 Task: Add Saavy Naturals Tahitian Vanilla Bath Bomb 2 Pack to the cart.
Action: Mouse moved to (771, 308)
Screenshot: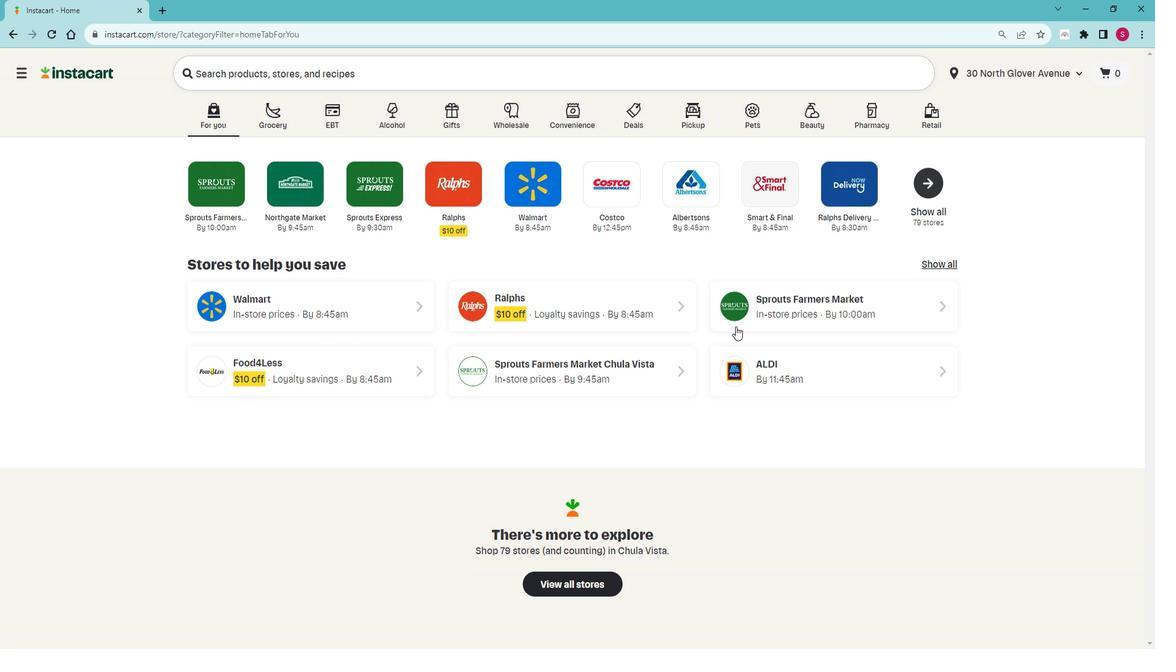 
Action: Mouse pressed left at (771, 308)
Screenshot: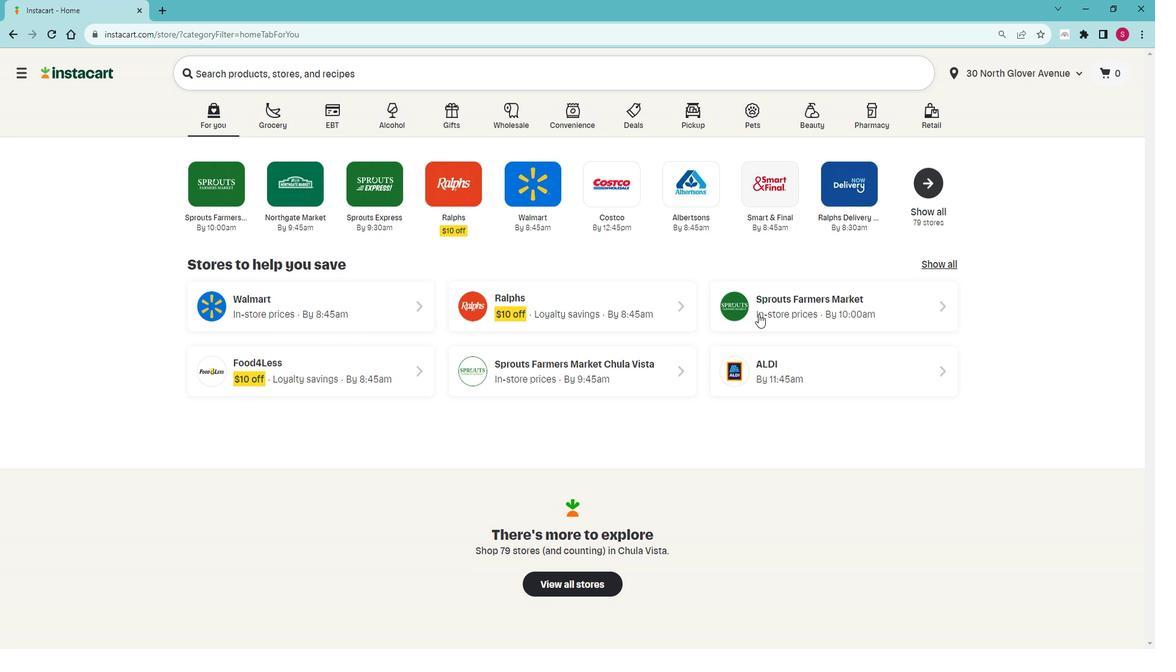 
Action: Mouse moved to (63, 464)
Screenshot: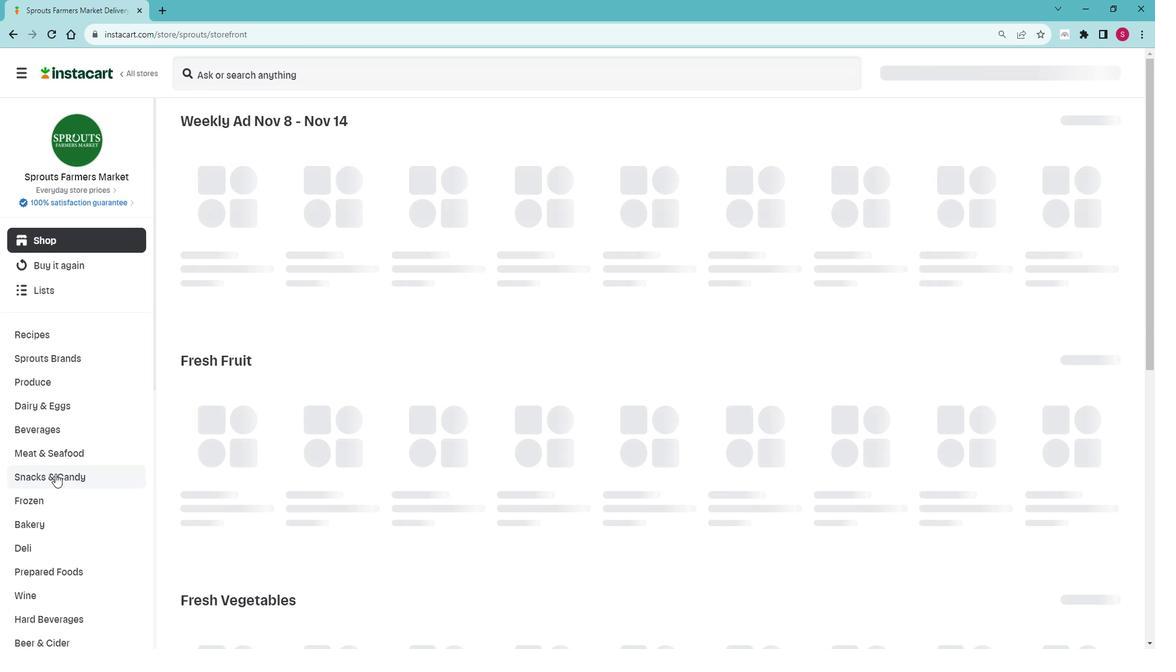 
Action: Mouse scrolled (63, 463) with delta (0, 0)
Screenshot: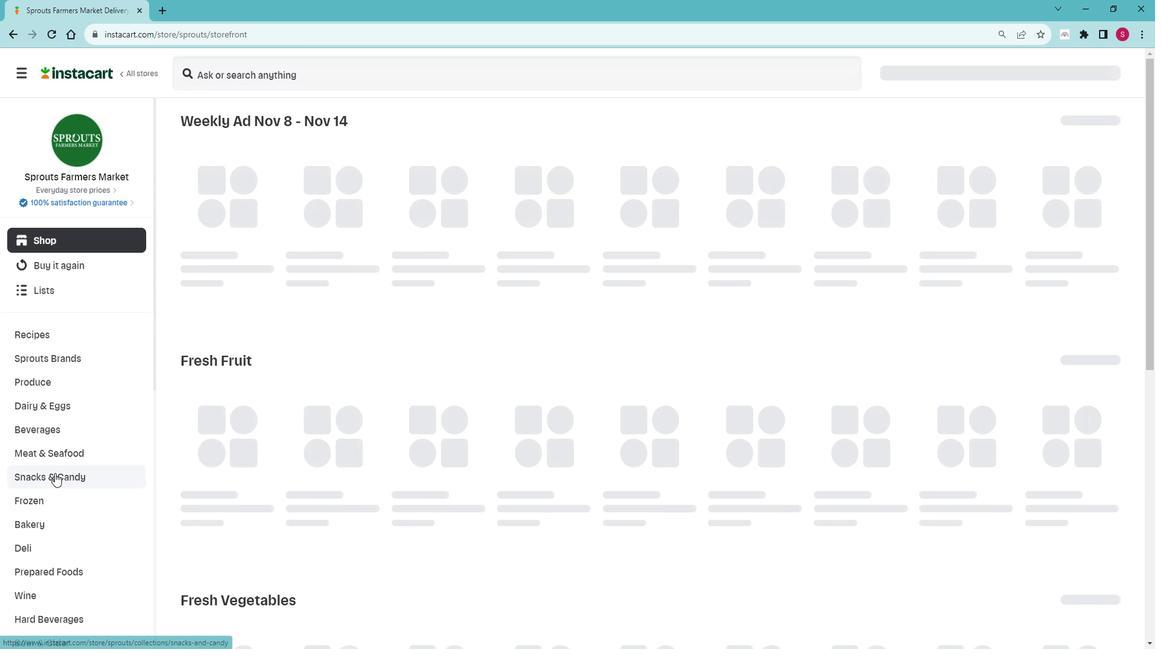 
Action: Mouse scrolled (63, 463) with delta (0, 0)
Screenshot: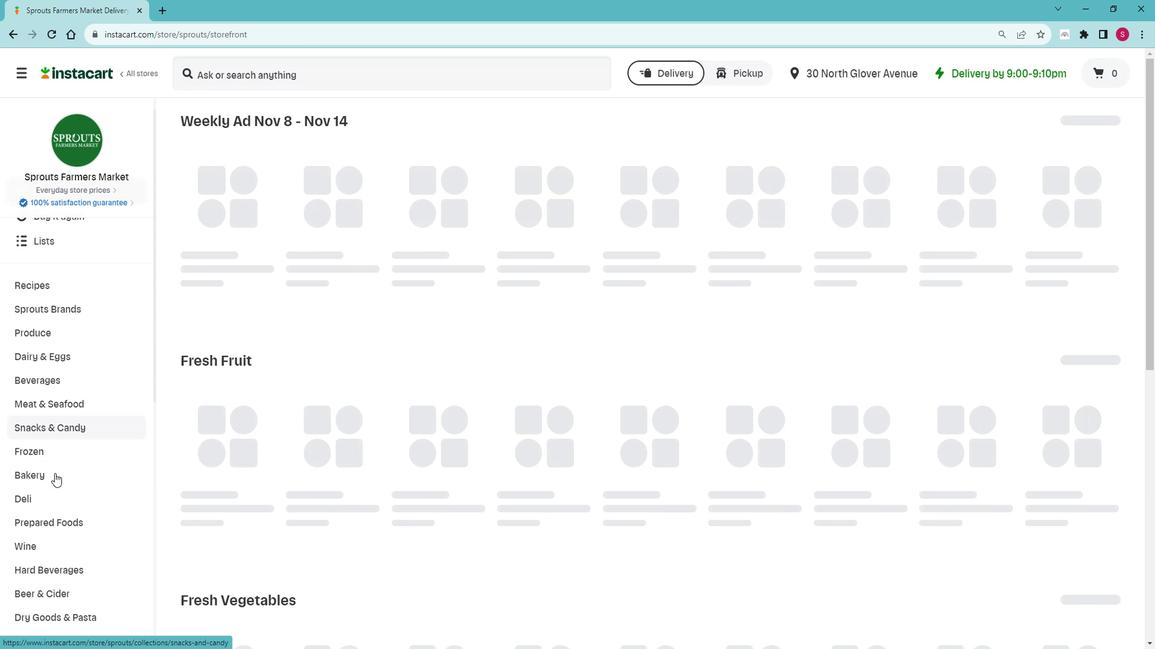 
Action: Mouse scrolled (63, 463) with delta (0, 0)
Screenshot: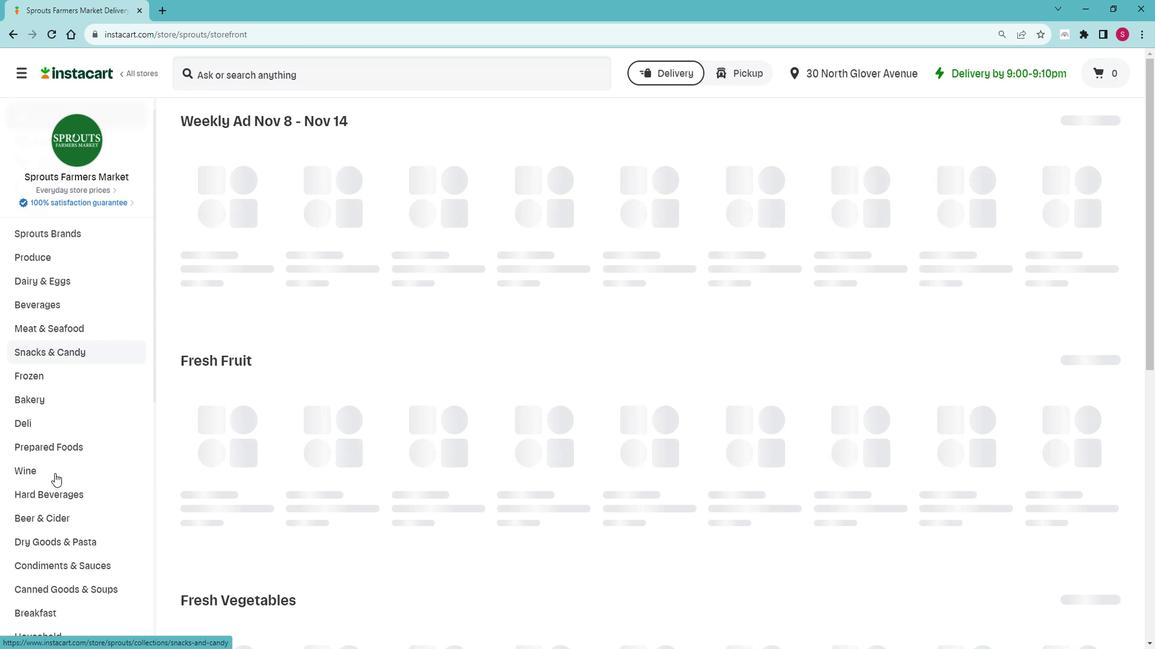 
Action: Mouse scrolled (63, 463) with delta (0, 0)
Screenshot: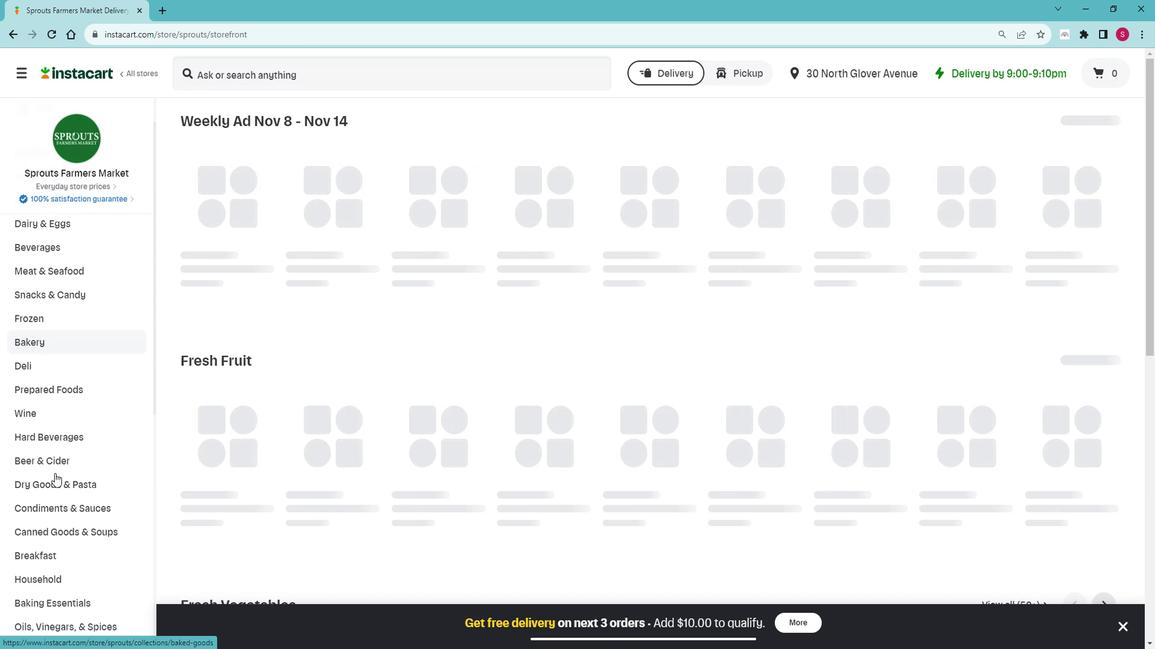 
Action: Mouse scrolled (63, 463) with delta (0, 0)
Screenshot: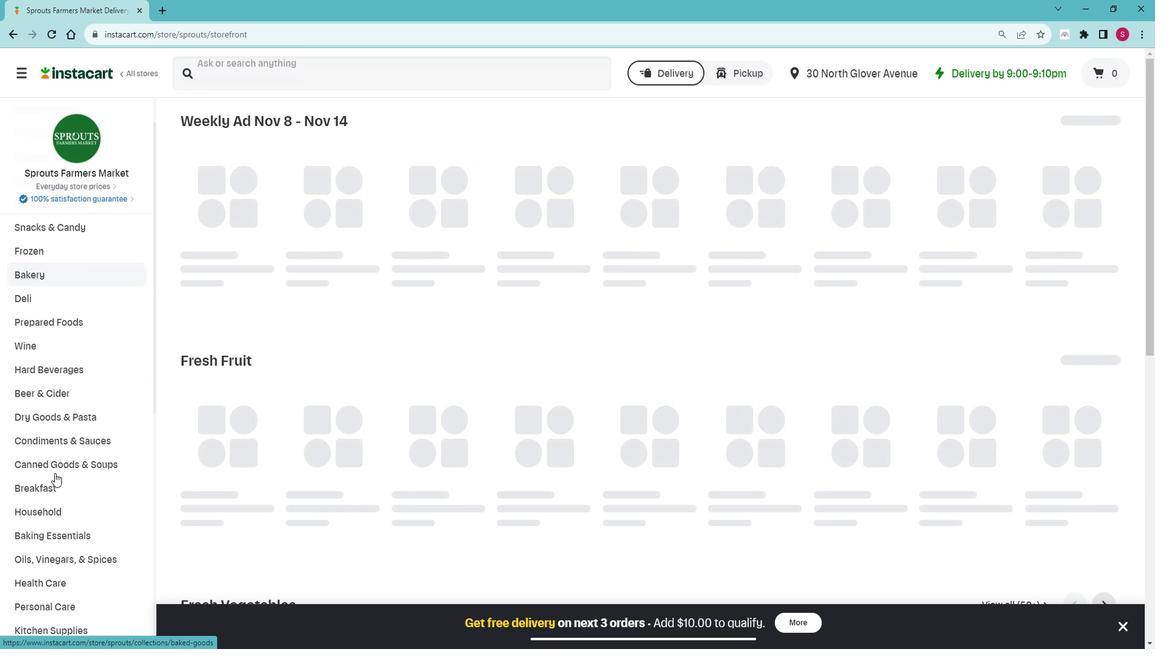 
Action: Mouse scrolled (63, 463) with delta (0, 0)
Screenshot: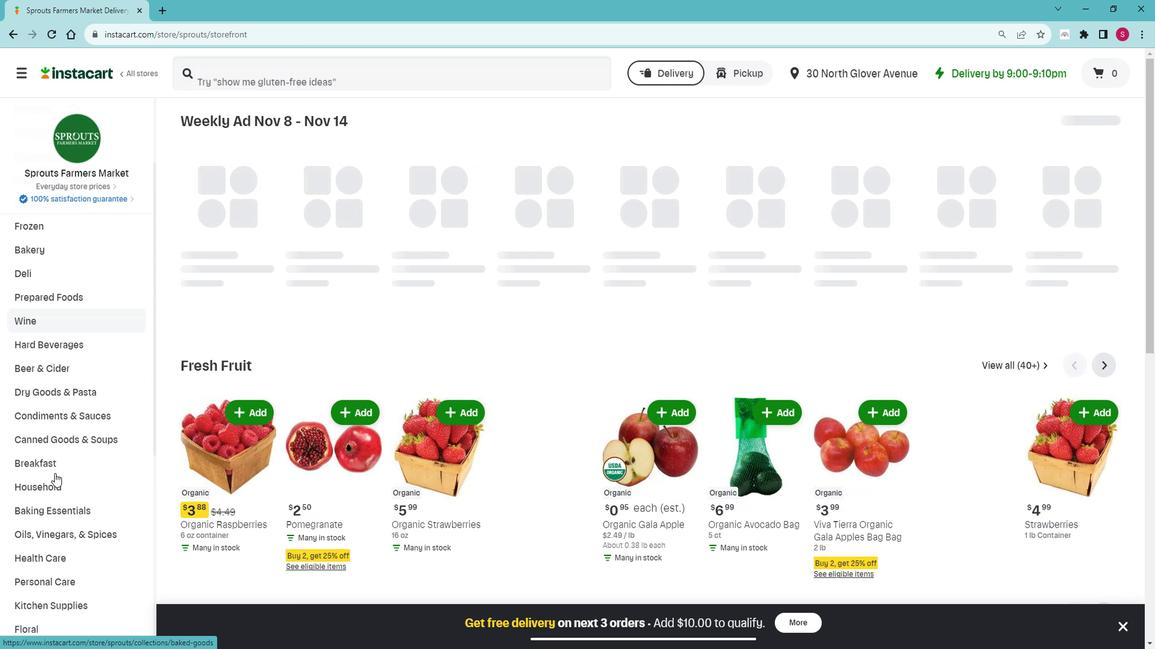
Action: Mouse moved to (68, 471)
Screenshot: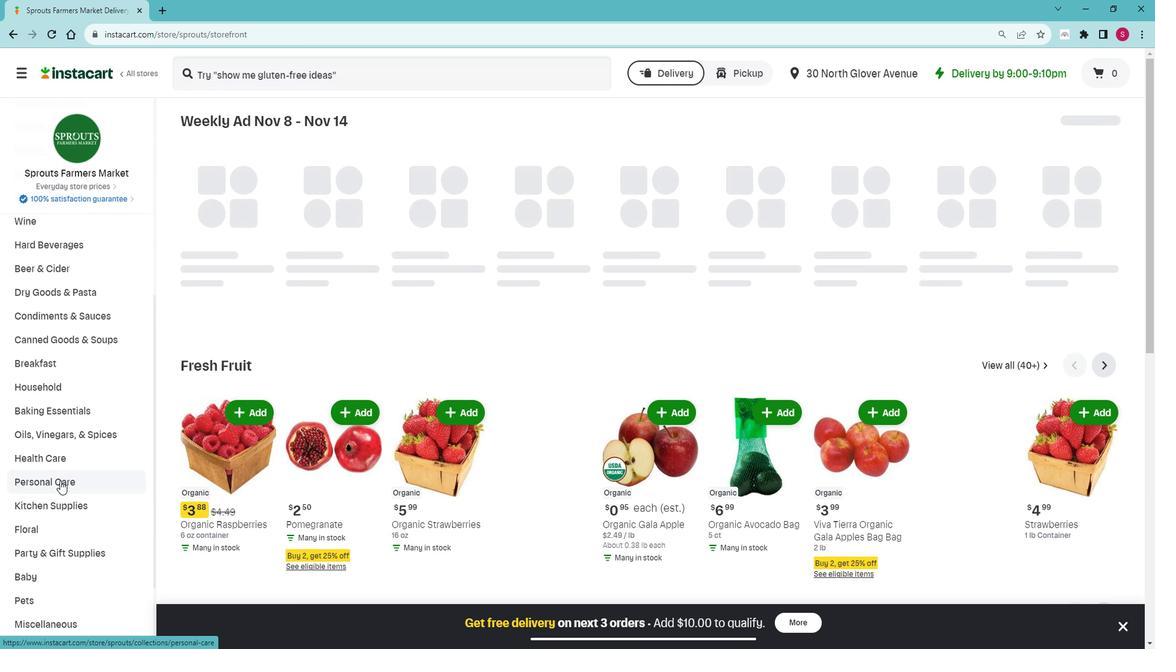 
Action: Mouse pressed left at (68, 471)
Screenshot: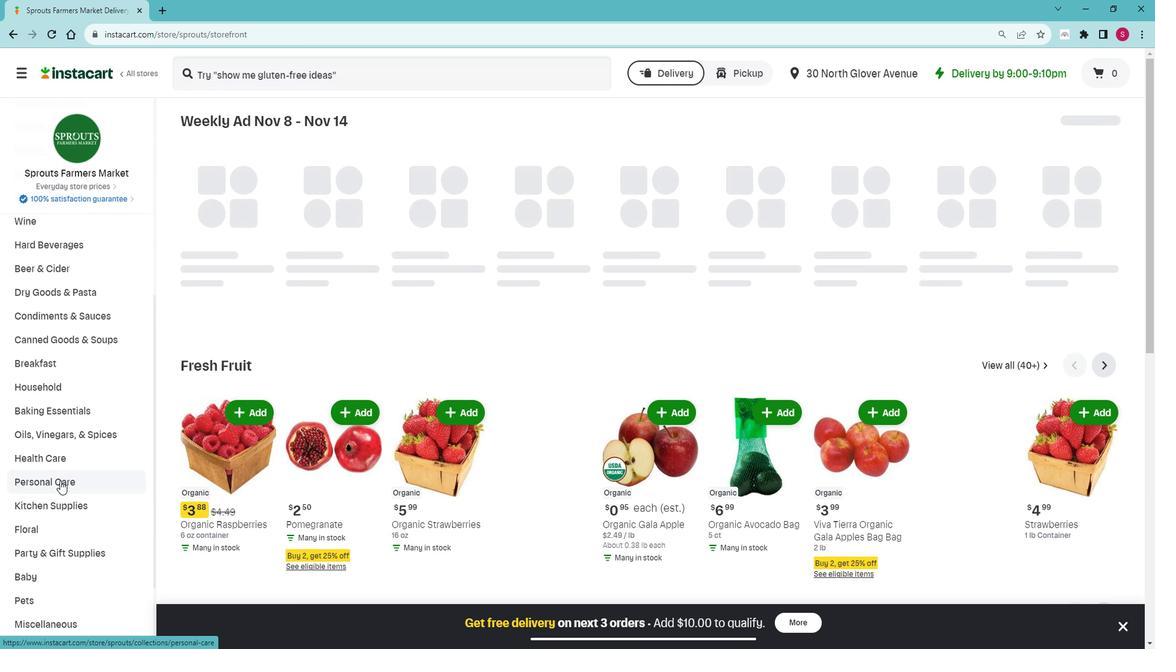 
Action: Mouse moved to (64, 492)
Screenshot: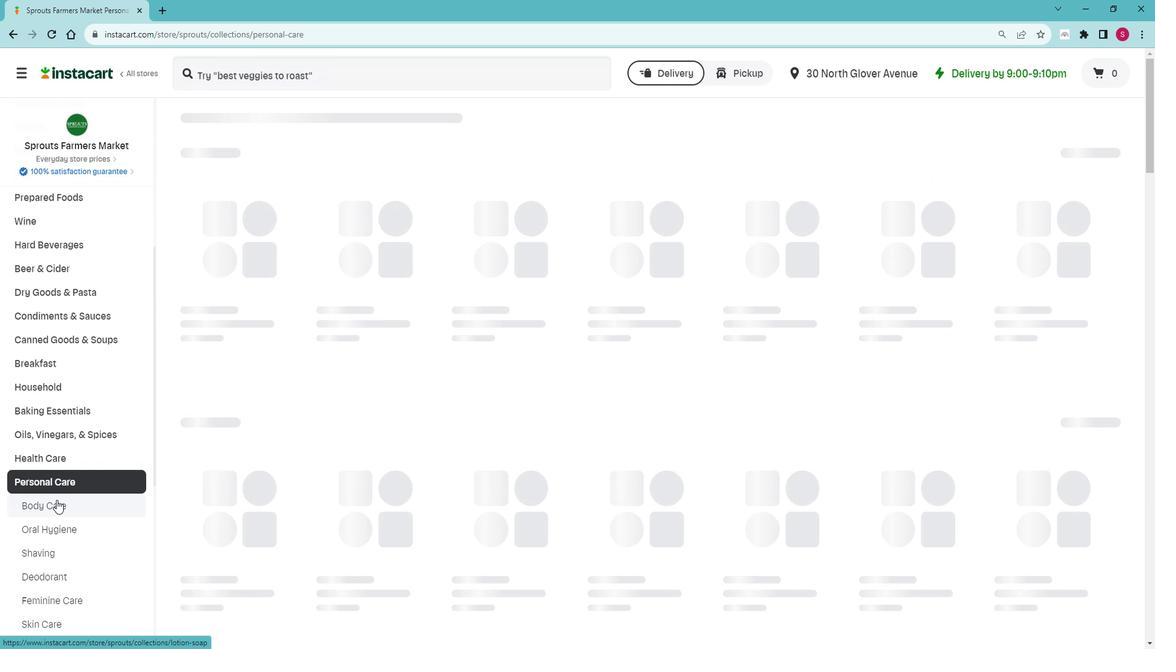 
Action: Mouse pressed left at (64, 492)
Screenshot: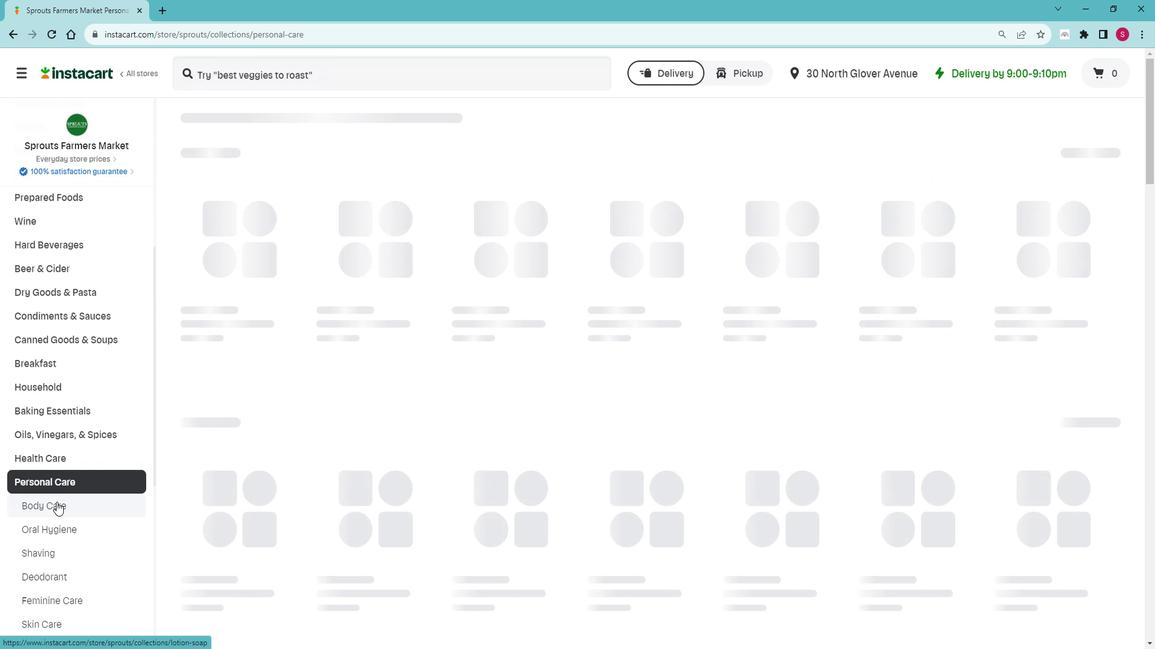 
Action: Mouse moved to (489, 181)
Screenshot: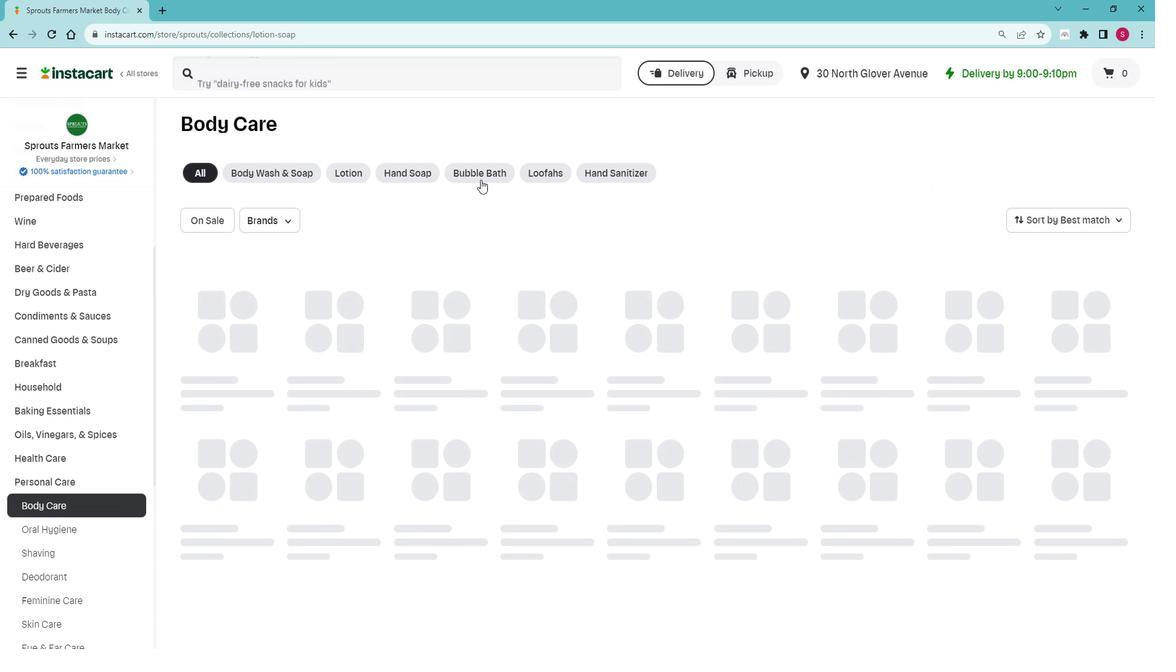 
Action: Mouse pressed left at (489, 181)
Screenshot: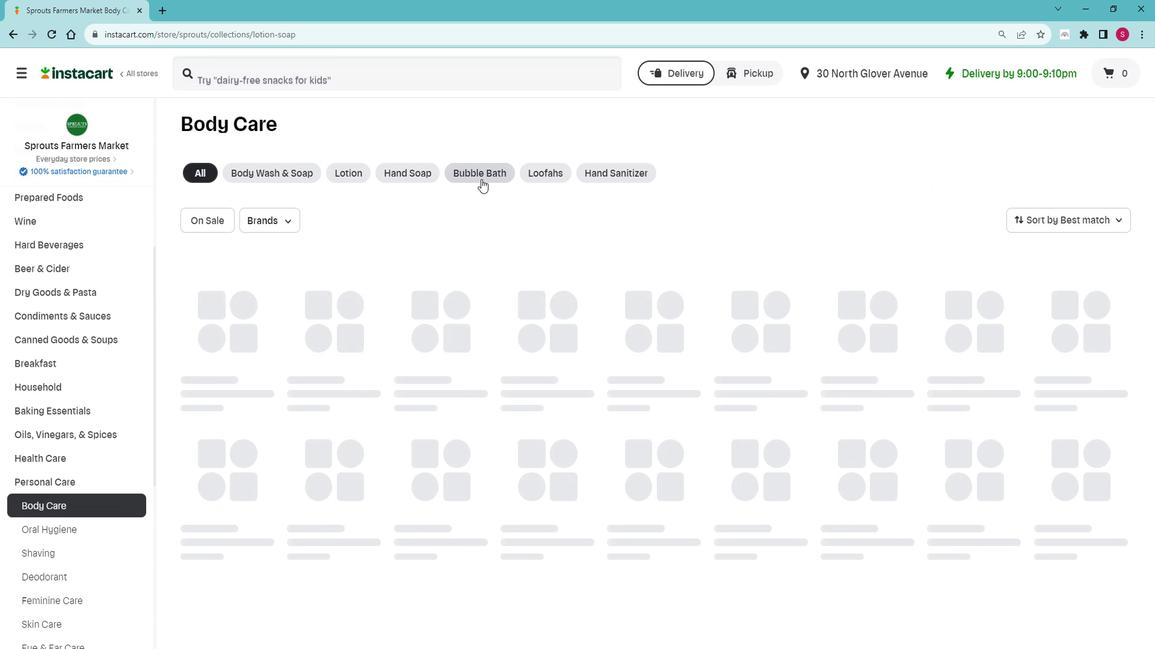 
Action: Mouse moved to (356, 80)
Screenshot: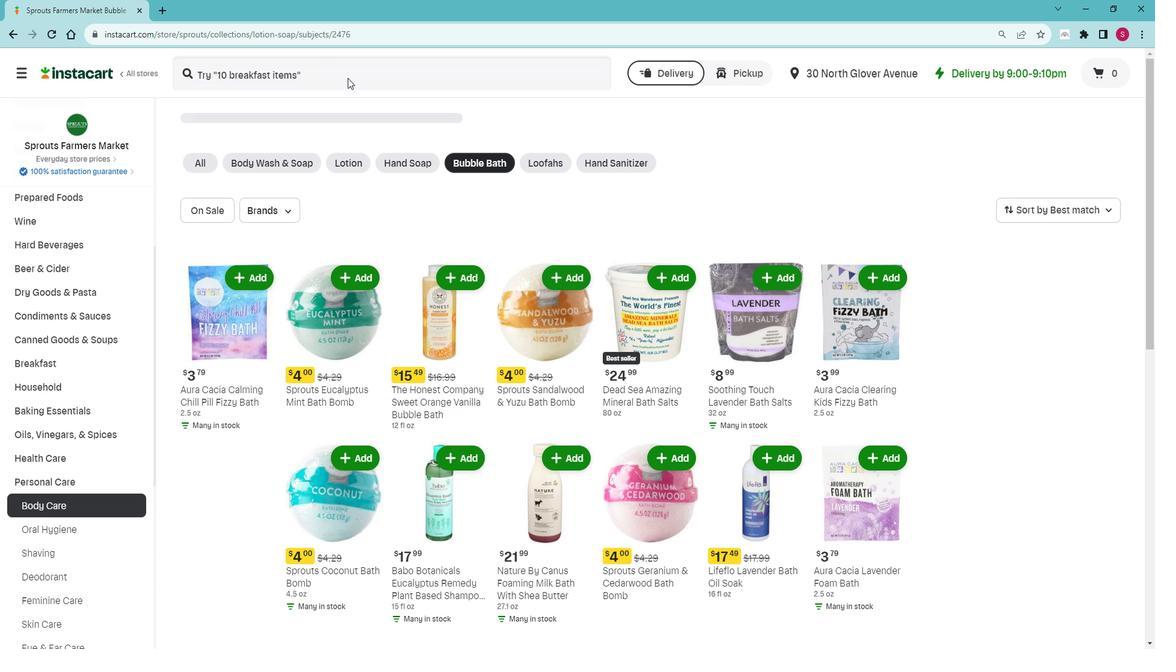 
Action: Mouse pressed left at (356, 80)
Screenshot: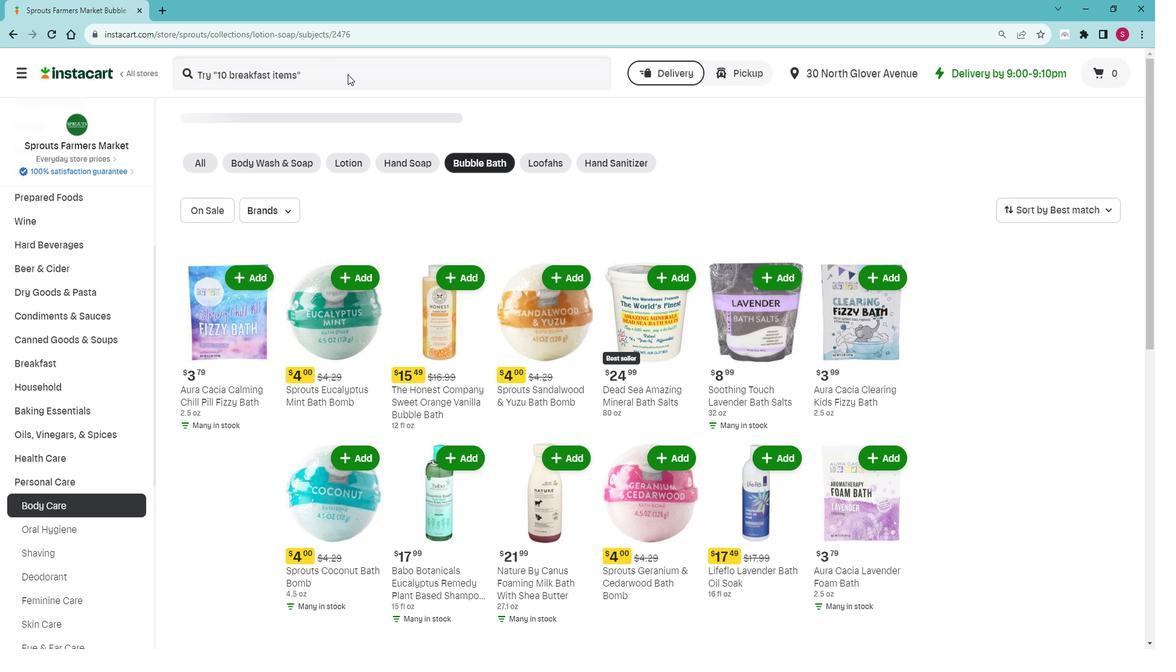 
Action: Mouse moved to (301, 81)
Screenshot: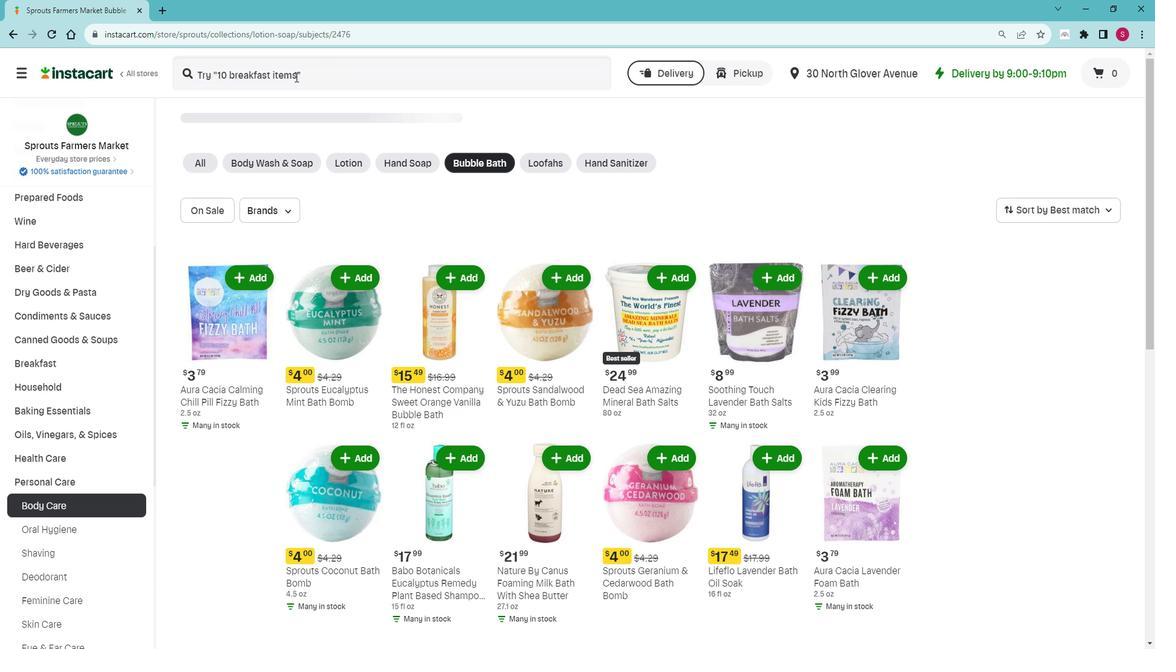 
Action: Key pressed <Key.shift>Saavy<Key.space><Key.shift>Naturals<Key.space><Key.shift>Tahitian<Key.space><Key.shift>Vanilla<Key.space><Key.shift>Bath<Key.space><Key.shift>Bp<Key.backspace>omb<Key.space>2<Key.space><Key.shift>Pack<Key.space><Key.enter>
Screenshot: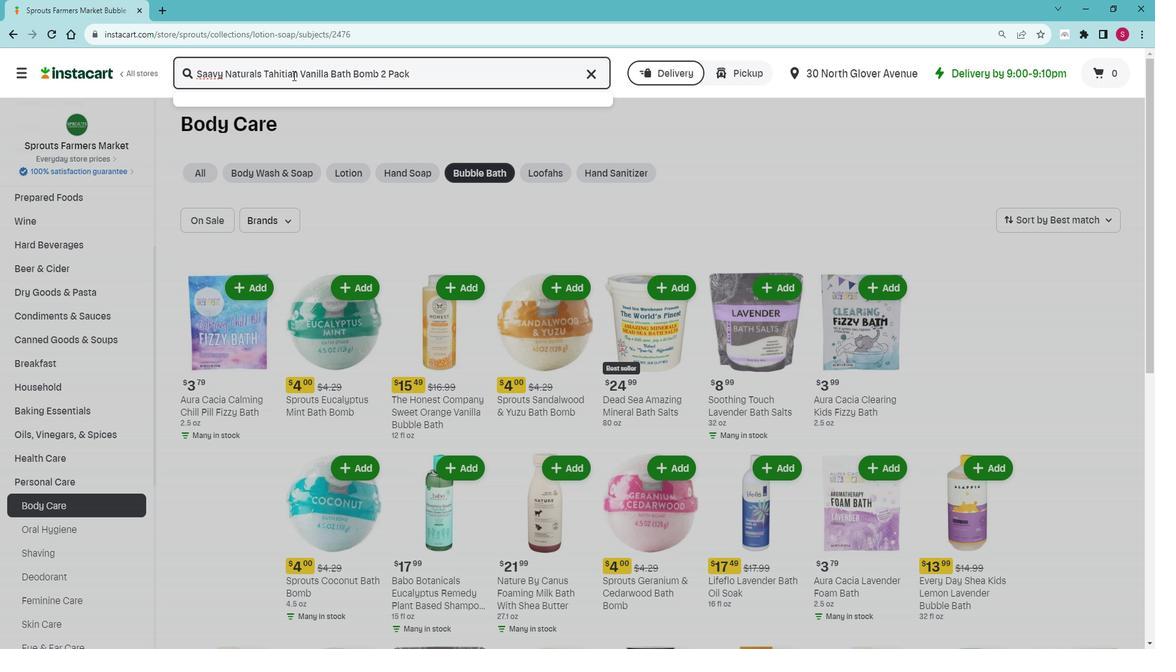 
Action: Mouse moved to (351, 177)
Screenshot: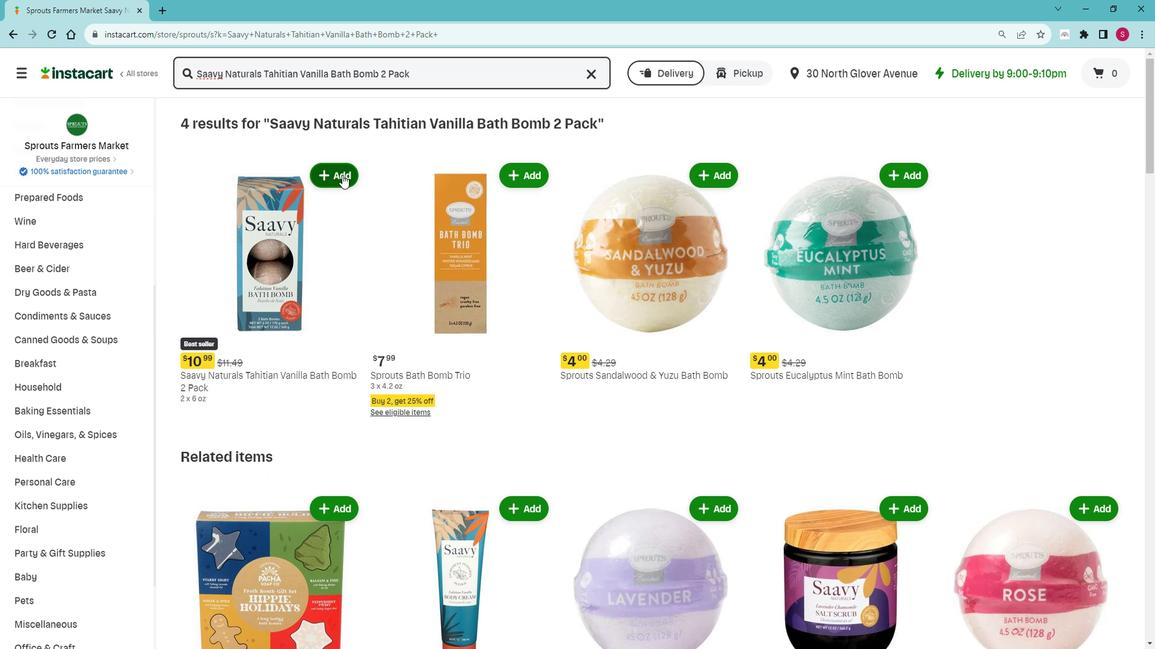 
Action: Mouse pressed left at (351, 177)
Screenshot: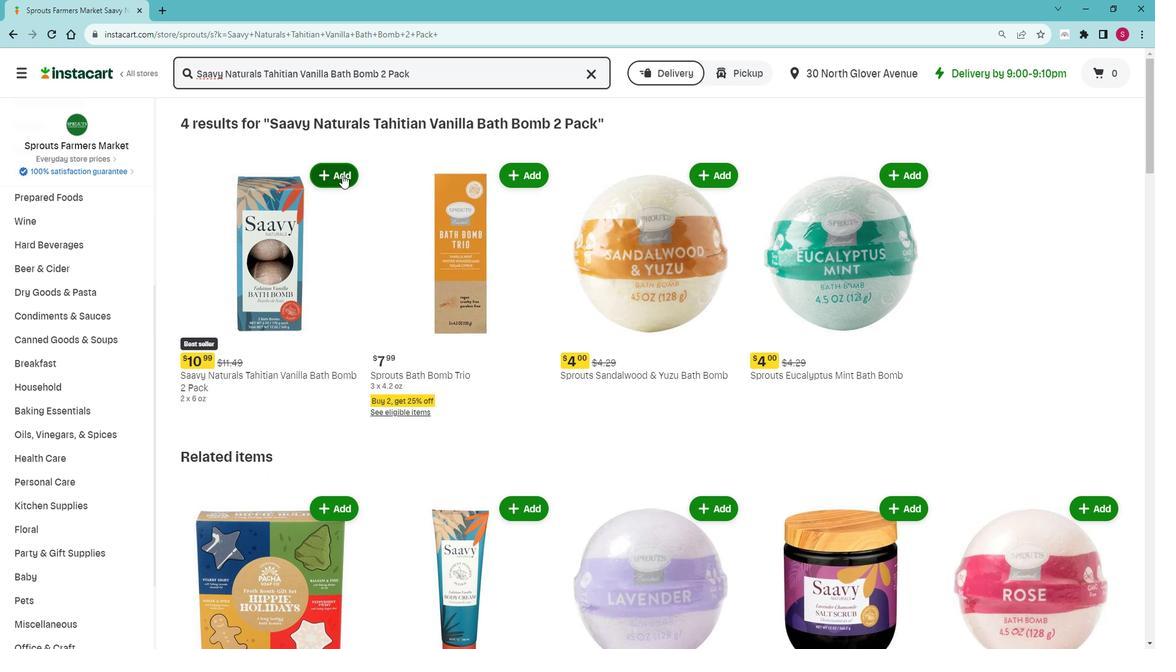 
Action: Mouse moved to (397, 149)
Screenshot: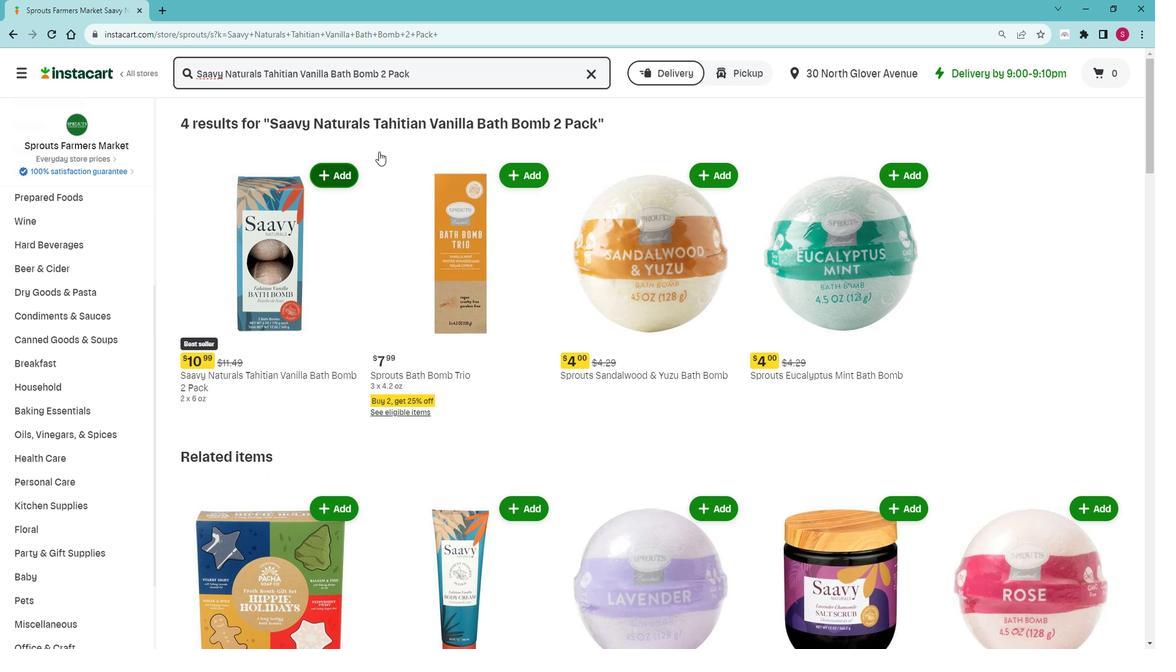 
